 Task: Create a due date automation trigger when advanced on, on the wednesday of the week before a card is due add fields without custom field "Resume" set to a number lower or equal to 1 and lower than 10 at 11:00 AM.
Action: Mouse moved to (983, 72)
Screenshot: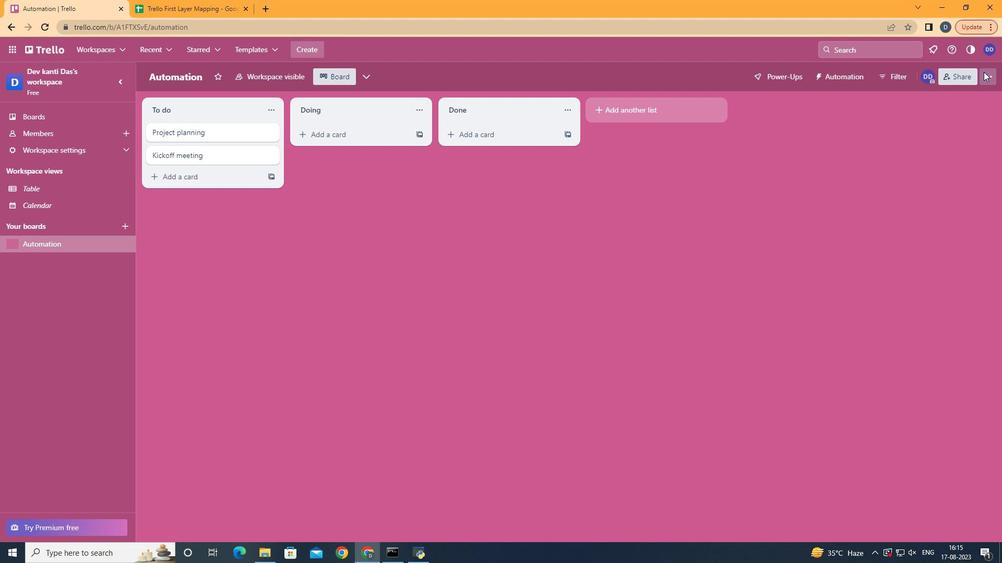 
Action: Mouse pressed left at (983, 72)
Screenshot: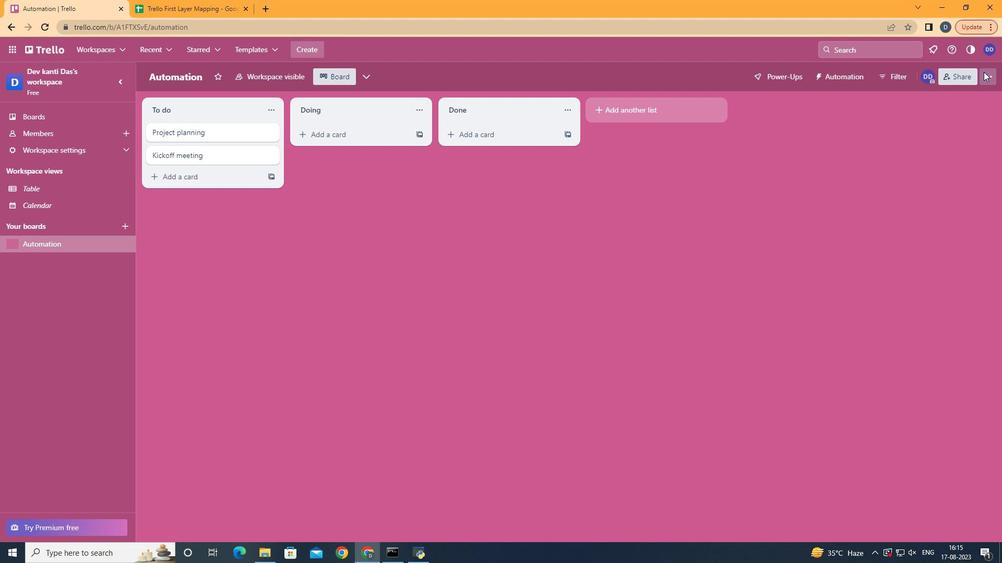 
Action: Mouse moved to (942, 216)
Screenshot: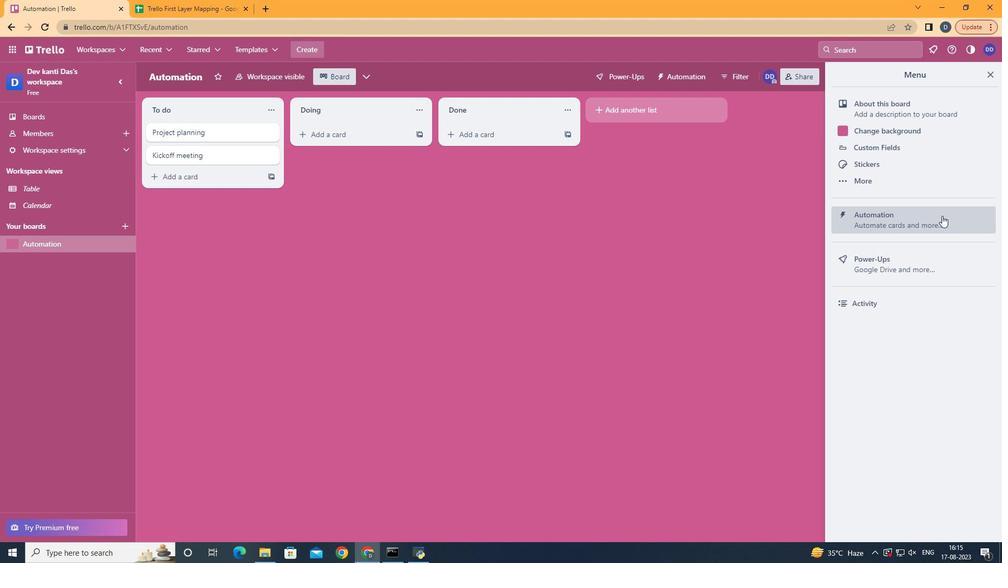 
Action: Mouse pressed left at (942, 216)
Screenshot: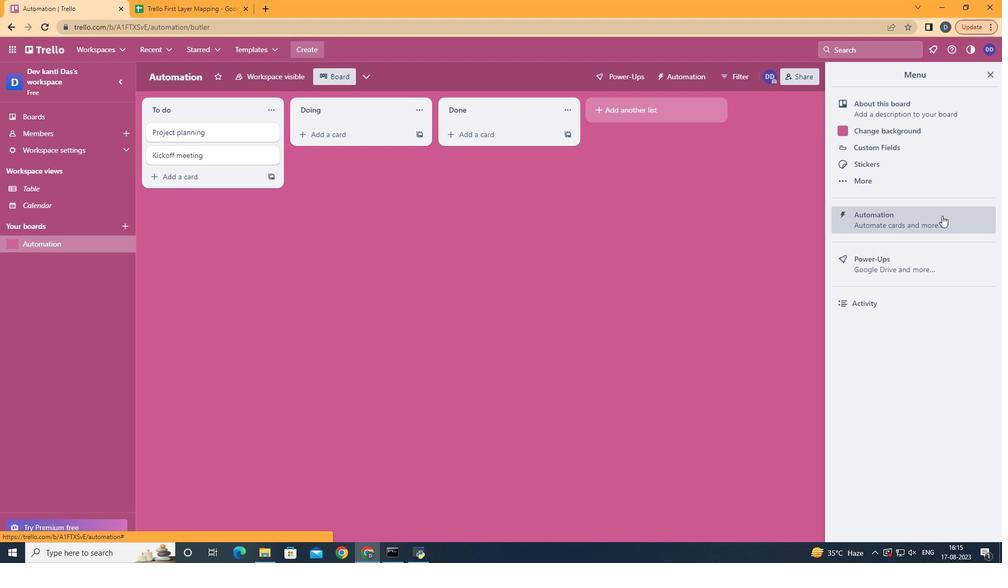 
Action: Mouse moved to (210, 217)
Screenshot: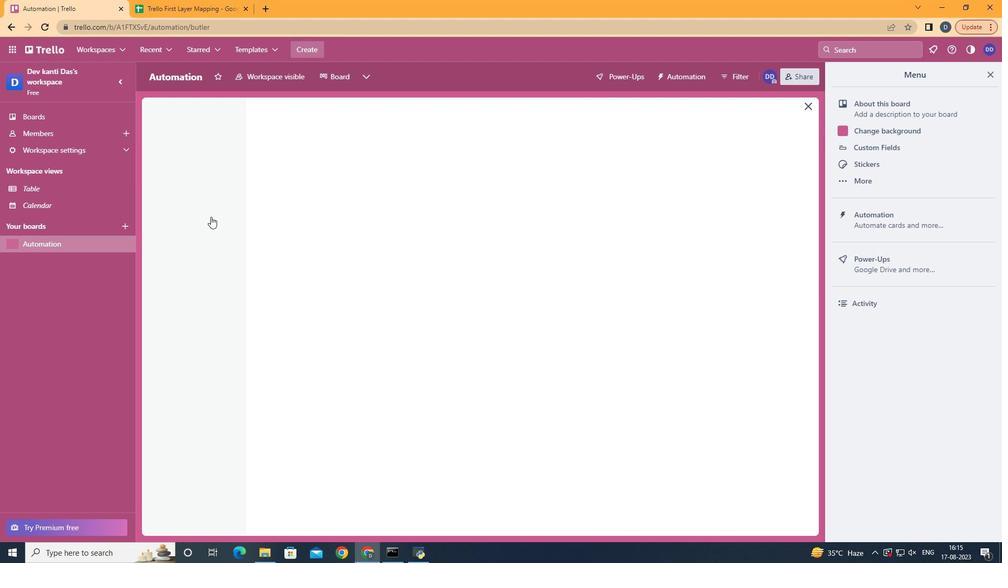 
Action: Mouse pressed left at (210, 217)
Screenshot: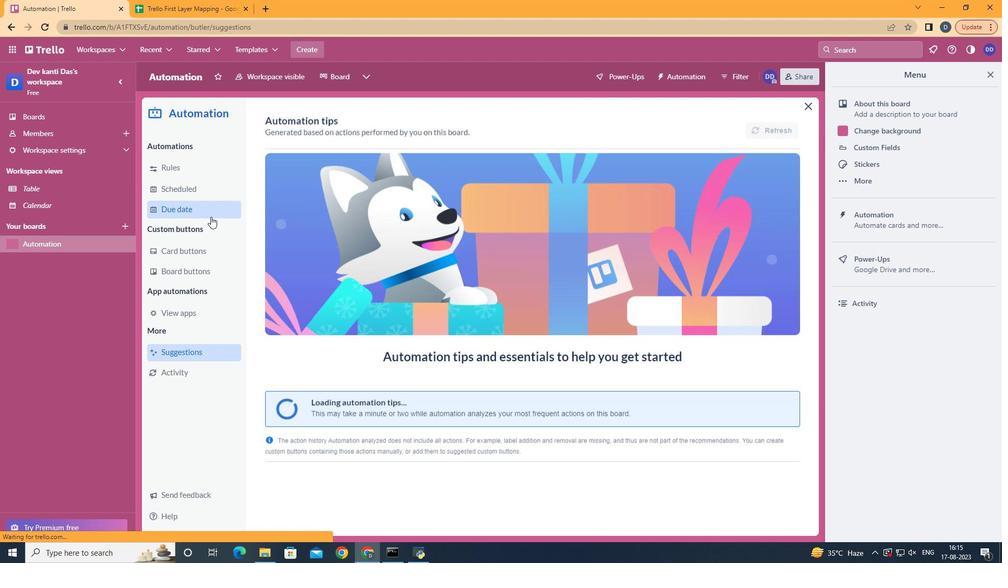 
Action: Mouse moved to (729, 125)
Screenshot: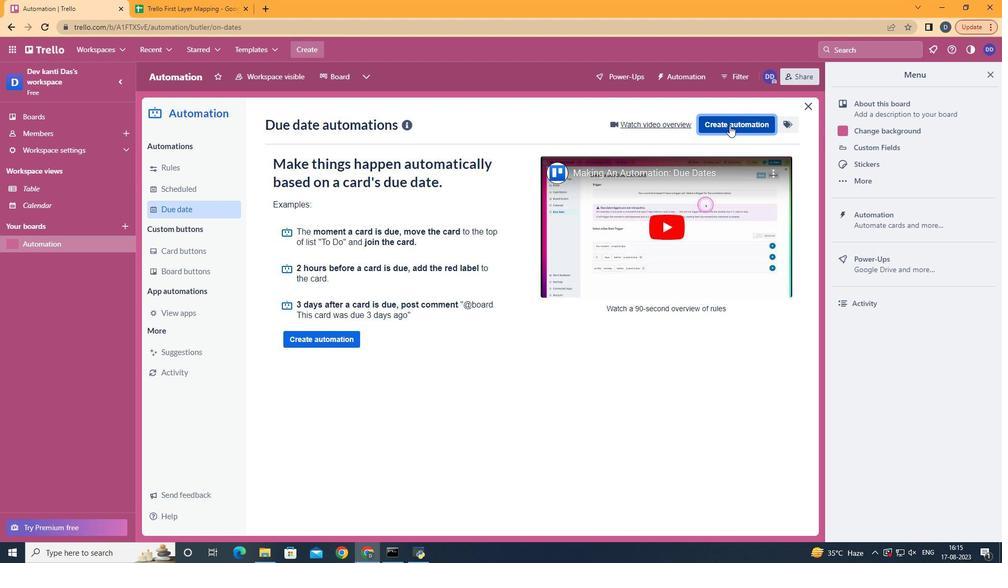 
Action: Mouse pressed left at (729, 125)
Screenshot: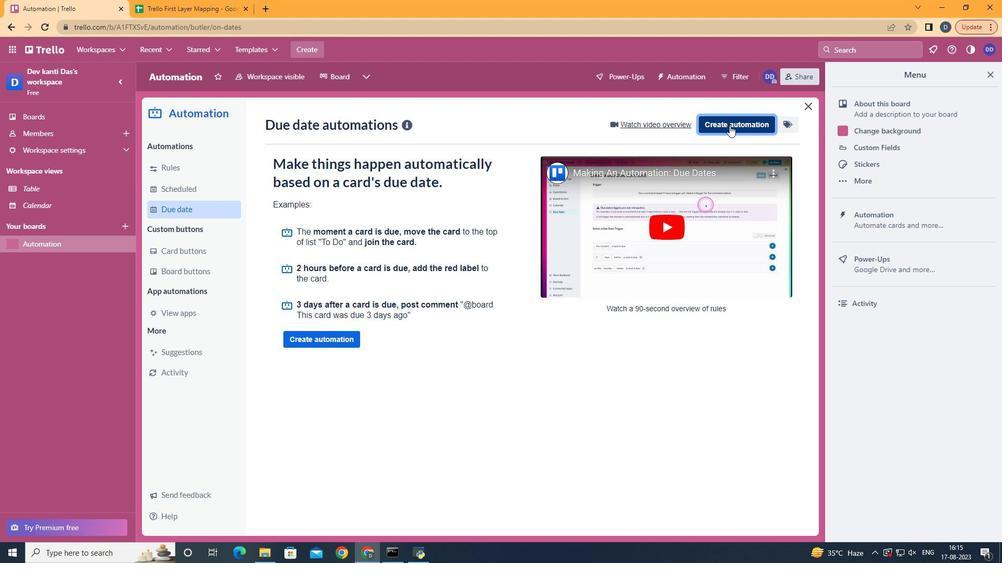 
Action: Mouse moved to (539, 232)
Screenshot: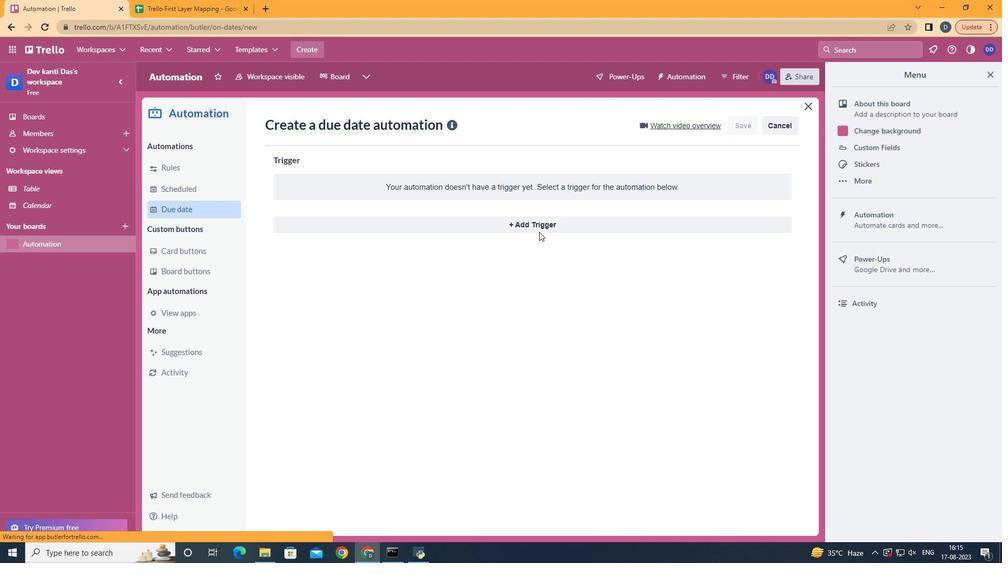 
Action: Mouse pressed left at (539, 232)
Screenshot: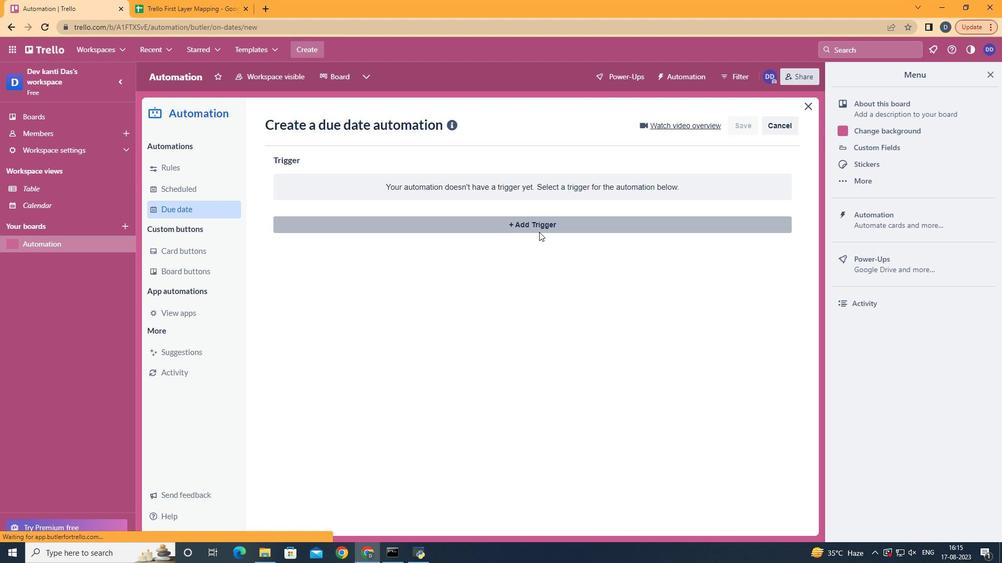 
Action: Mouse moved to (342, 318)
Screenshot: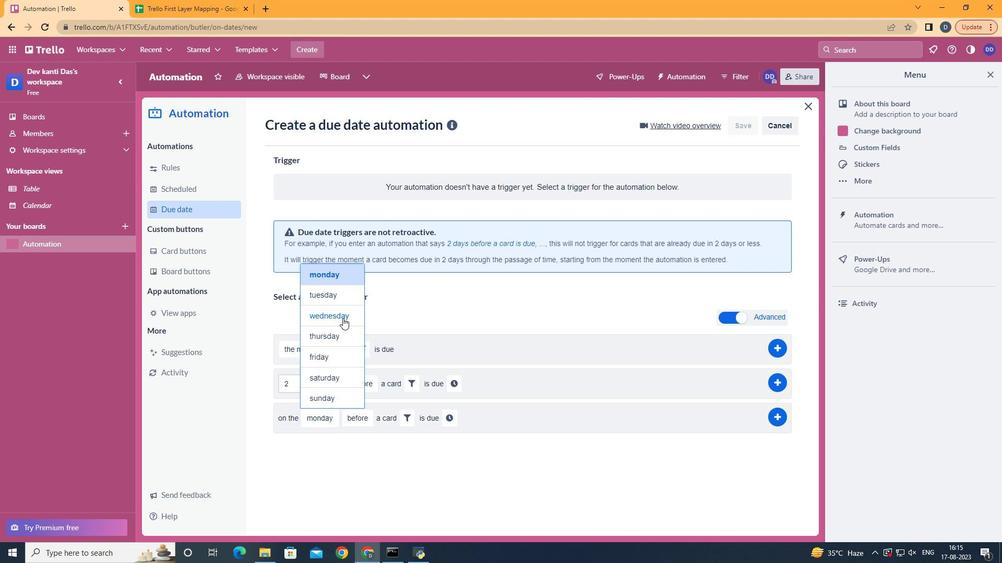 
Action: Mouse pressed left at (342, 318)
Screenshot: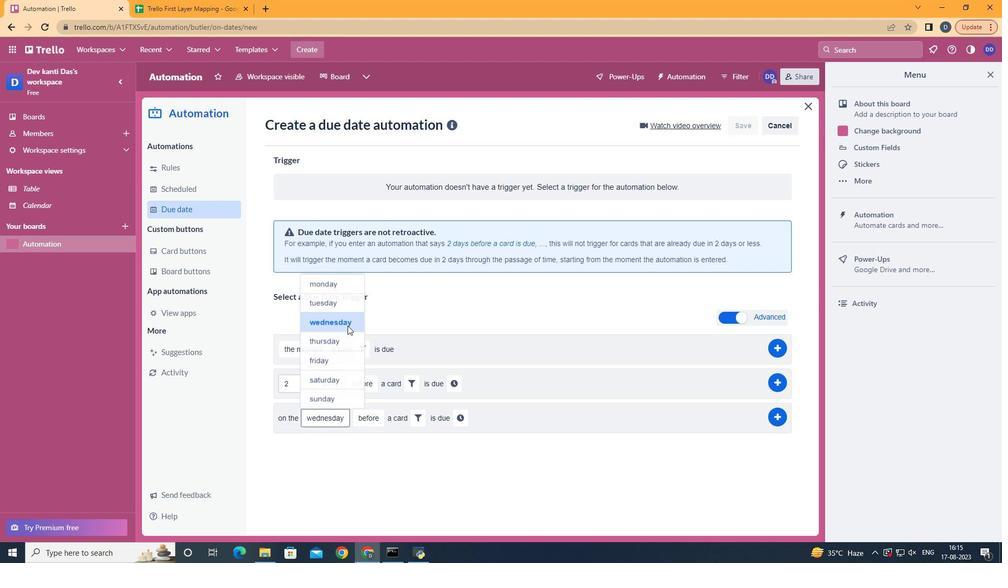 
Action: Mouse moved to (381, 499)
Screenshot: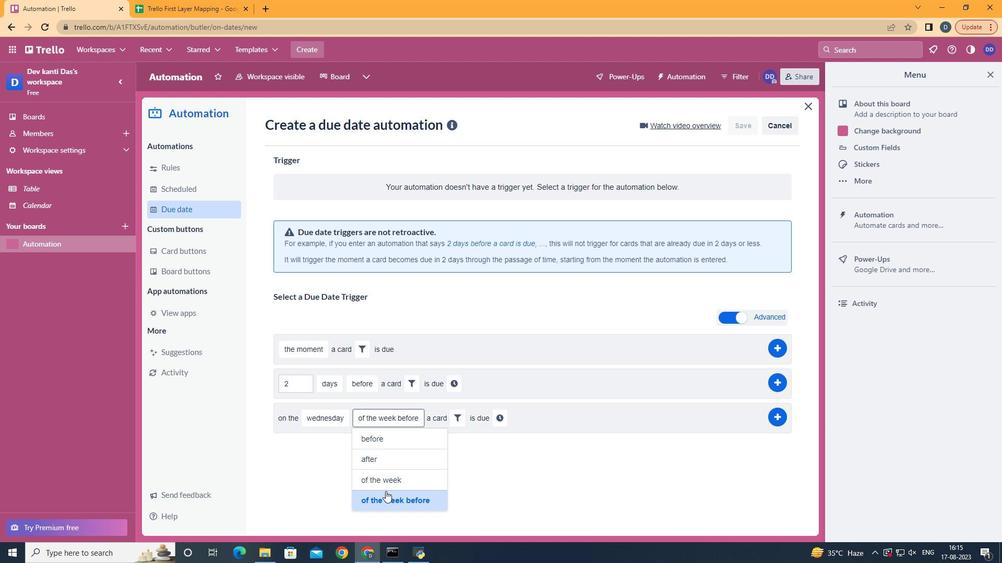 
Action: Mouse pressed left at (381, 499)
Screenshot: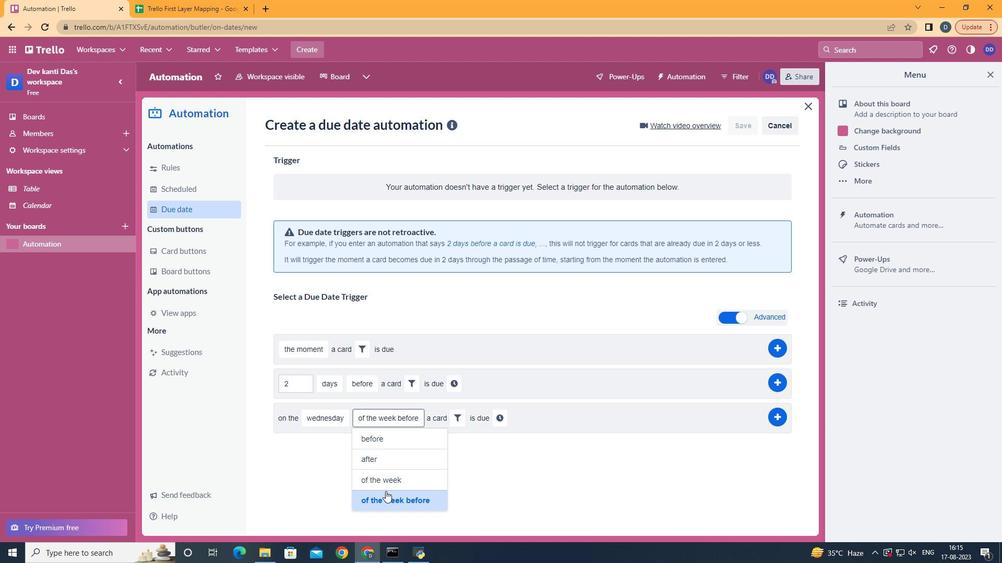 
Action: Mouse moved to (468, 416)
Screenshot: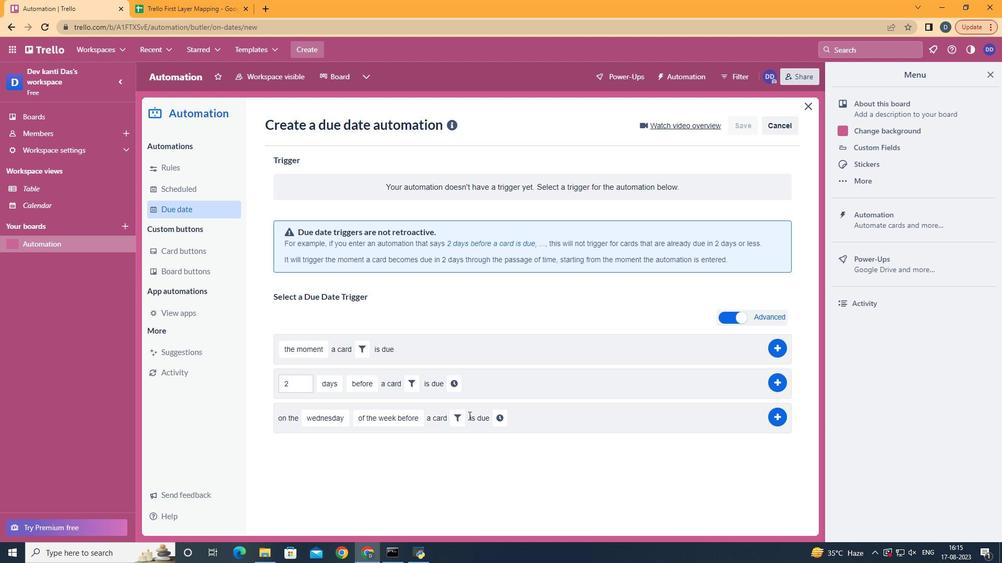 
Action: Mouse pressed left at (468, 416)
Screenshot: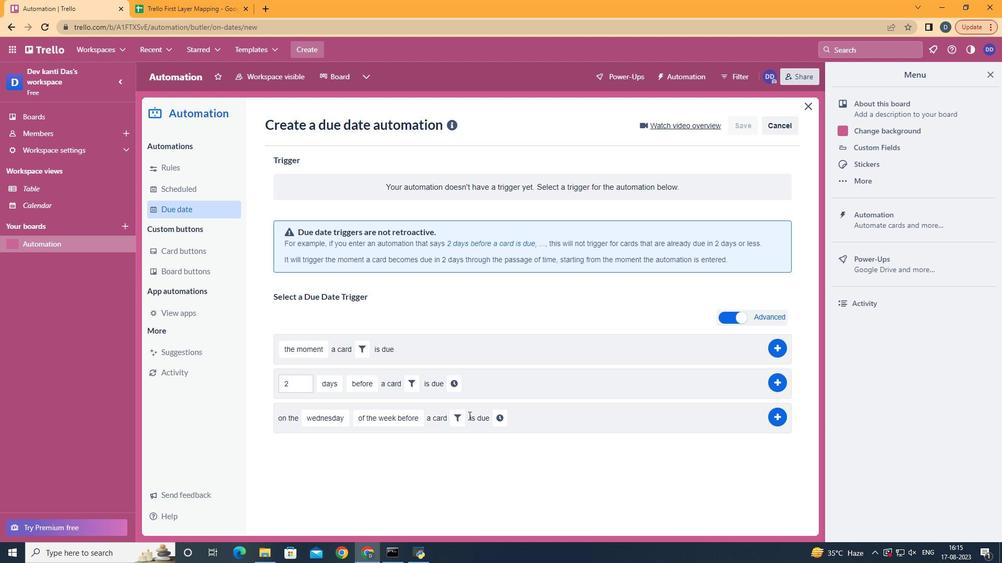 
Action: Mouse moved to (465, 416)
Screenshot: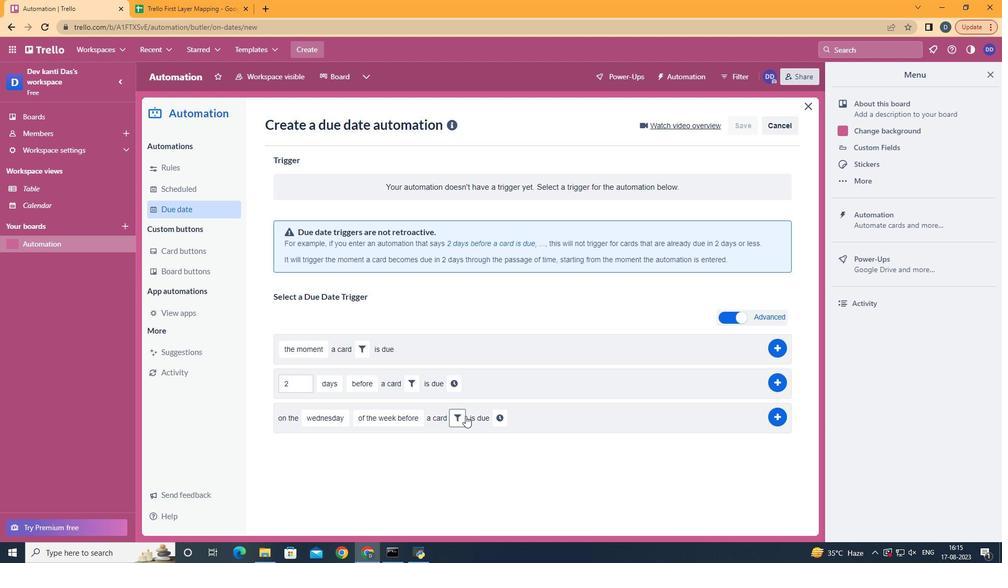 
Action: Mouse pressed left at (465, 416)
Screenshot: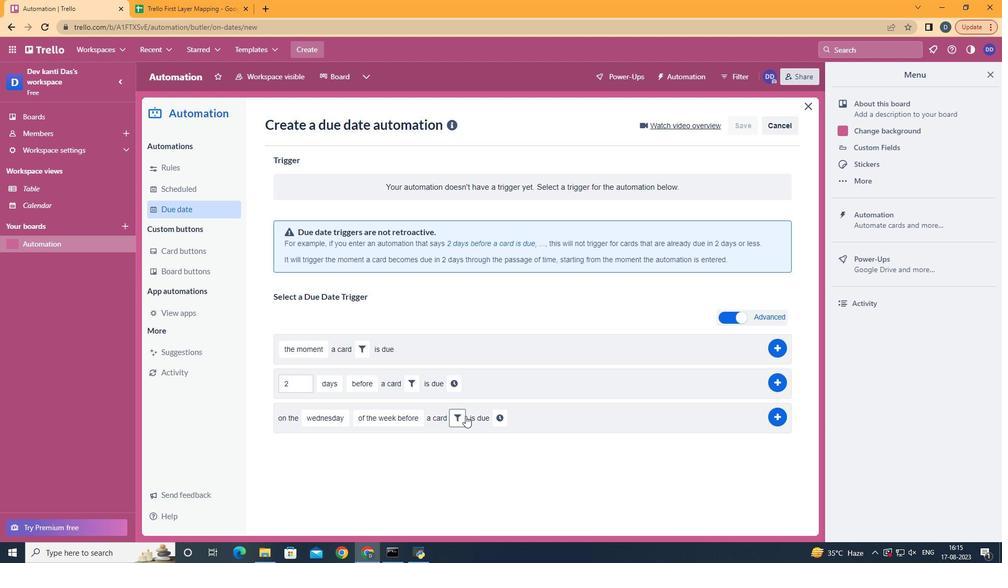 
Action: Mouse moved to (628, 453)
Screenshot: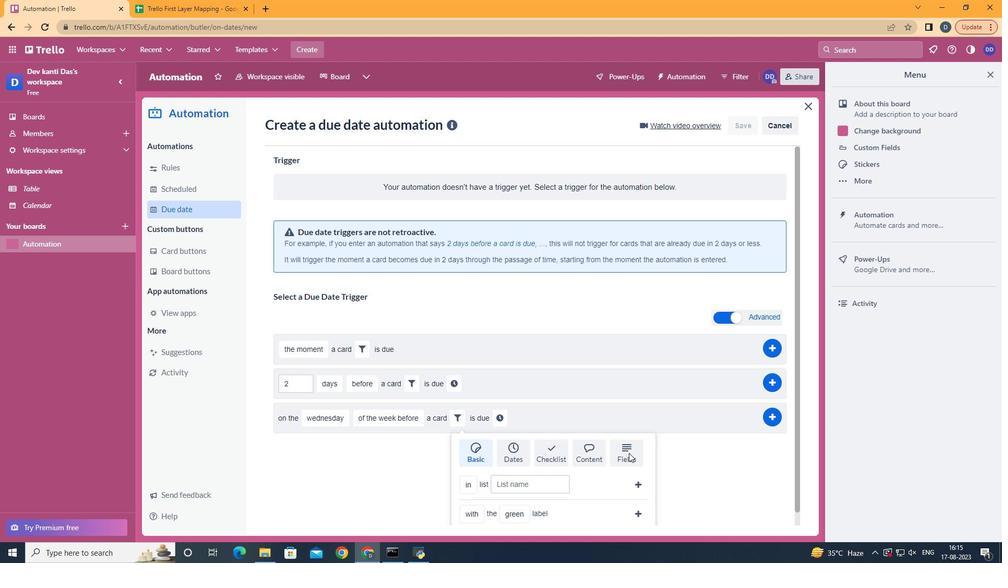 
Action: Mouse pressed left at (628, 453)
Screenshot: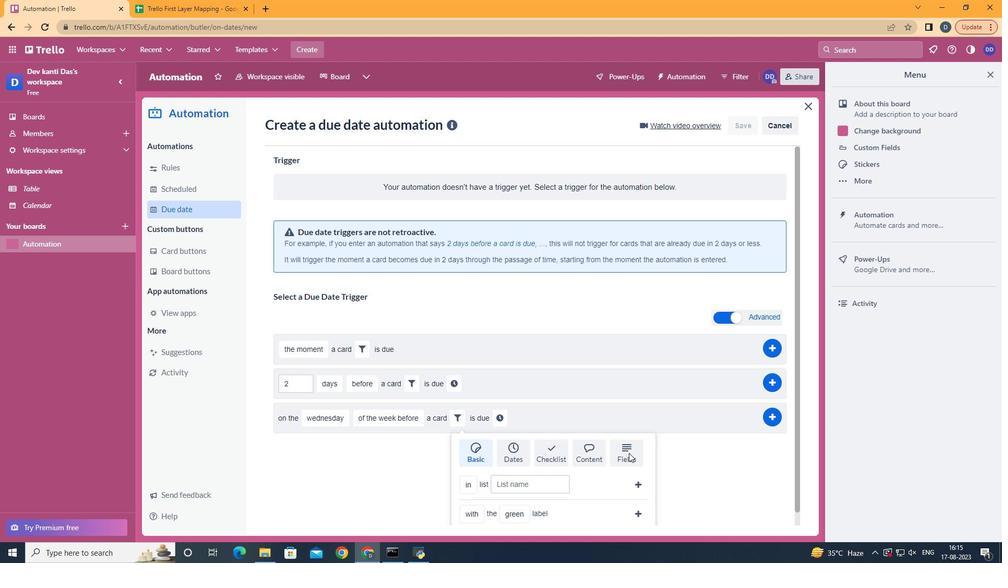 
Action: Mouse scrolled (628, 453) with delta (0, 0)
Screenshot: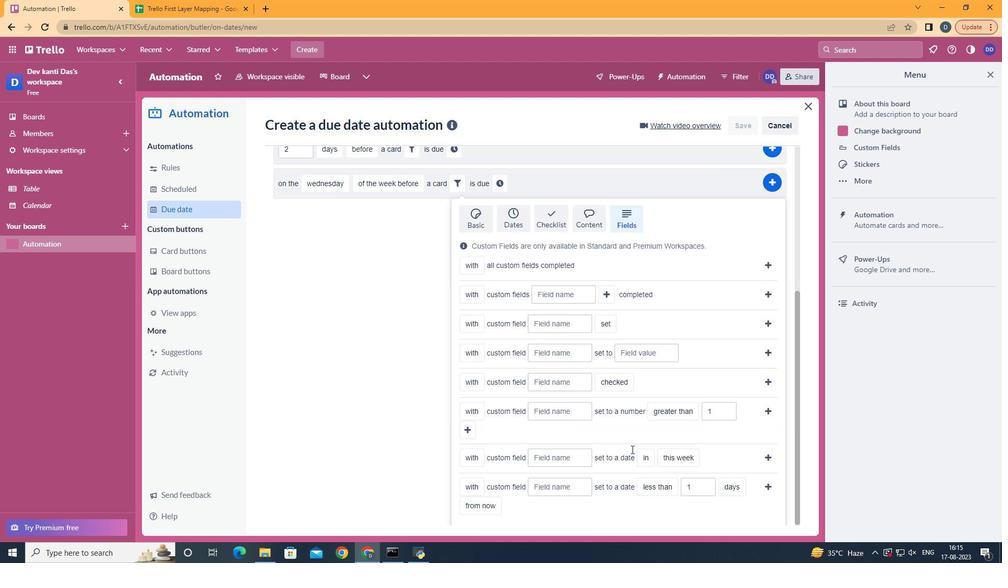 
Action: Mouse scrolled (628, 452) with delta (0, -1)
Screenshot: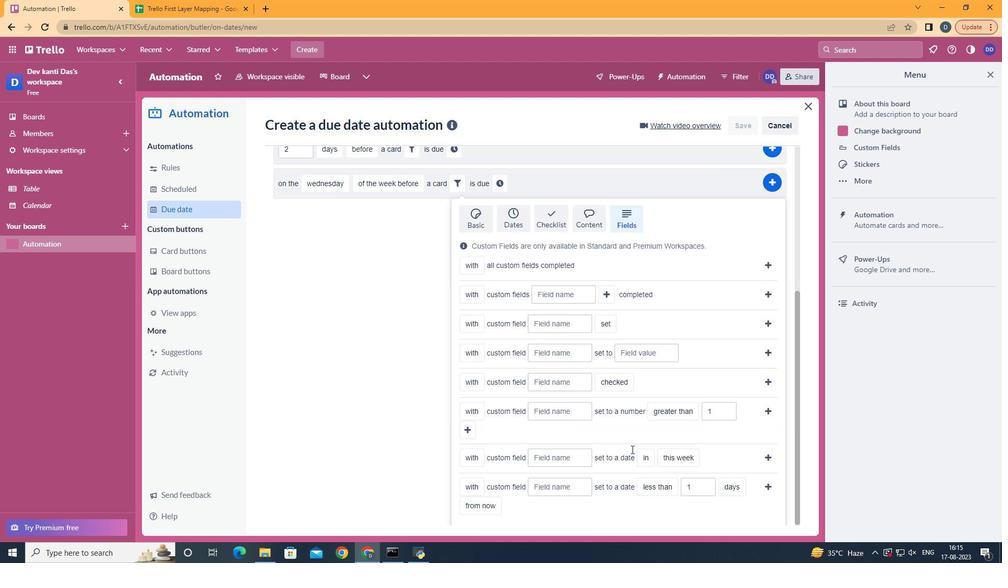 
Action: Mouse scrolled (628, 452) with delta (0, -1)
Screenshot: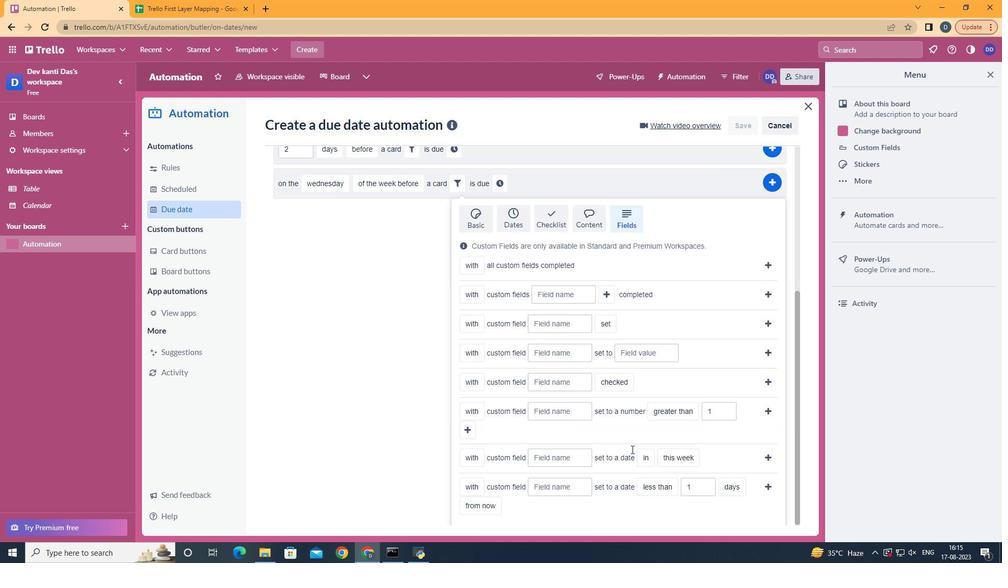 
Action: Mouse scrolled (628, 452) with delta (0, -1)
Screenshot: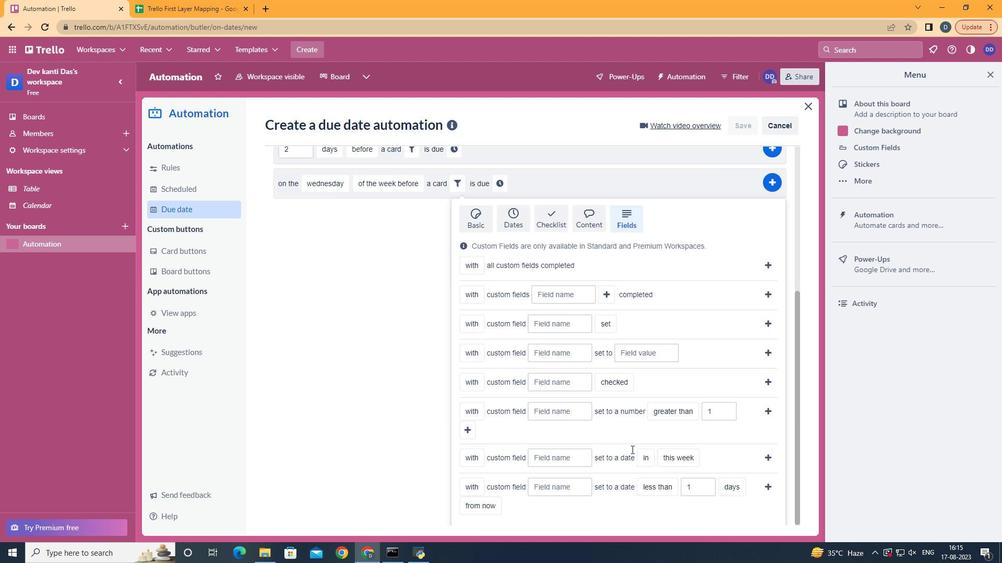 
Action: Mouse scrolled (628, 453) with delta (0, 0)
Screenshot: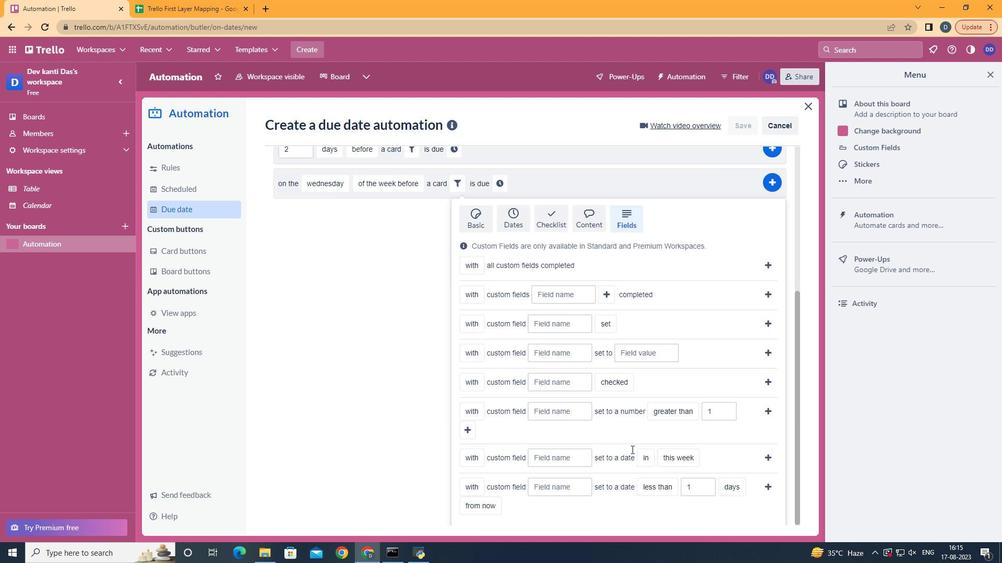 
Action: Mouse moved to (489, 453)
Screenshot: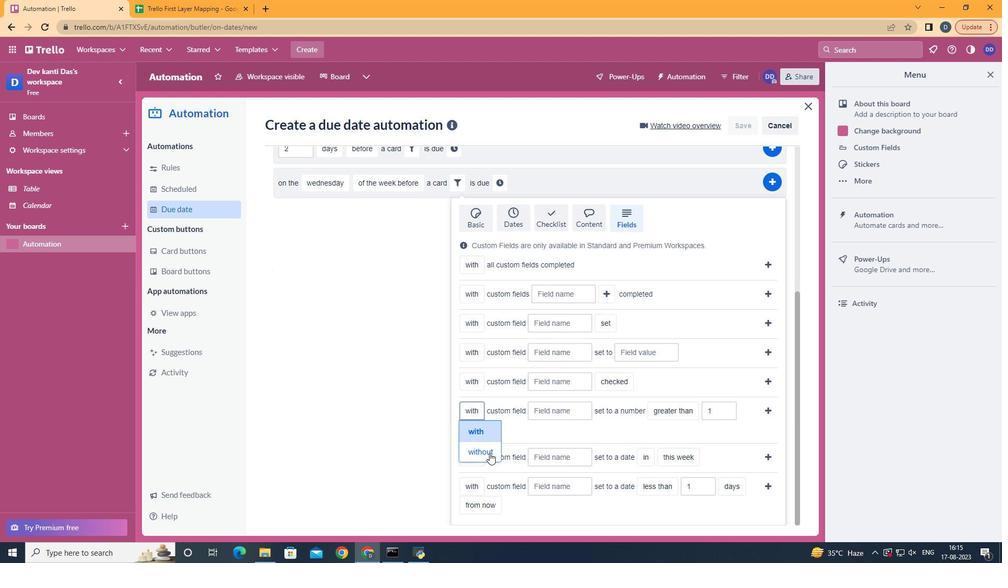 
Action: Mouse pressed left at (489, 453)
Screenshot: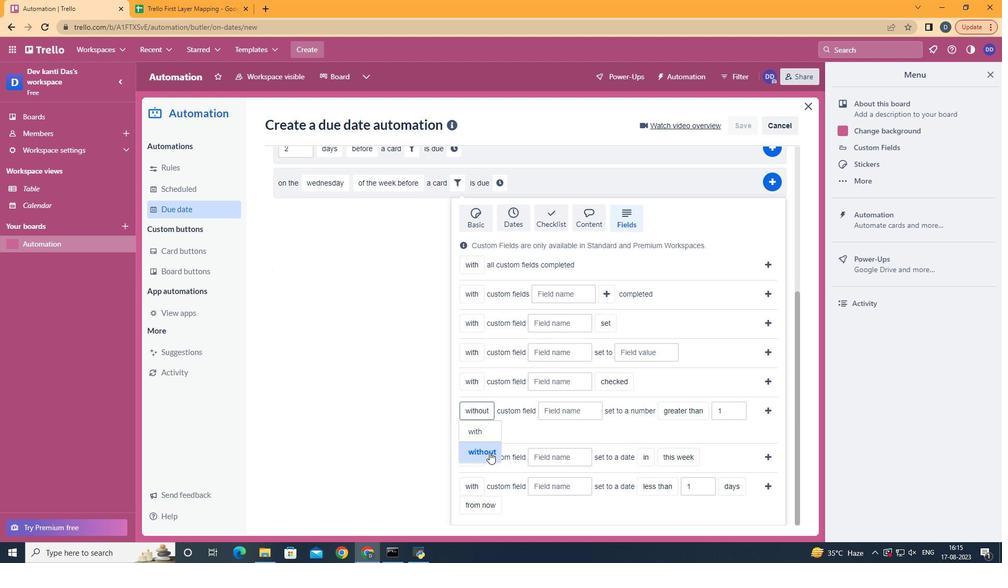 
Action: Mouse moved to (582, 406)
Screenshot: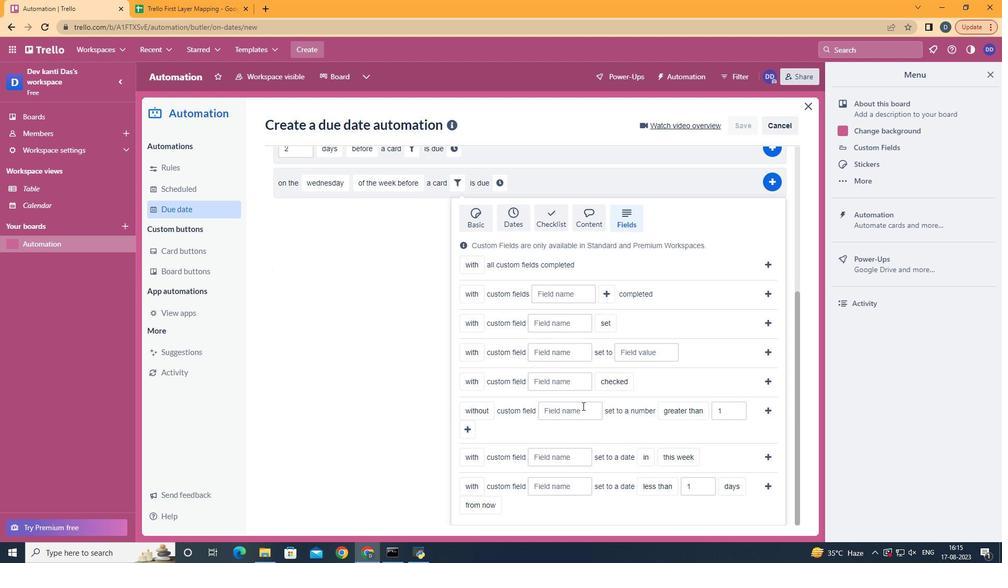 
Action: Mouse pressed left at (582, 406)
Screenshot: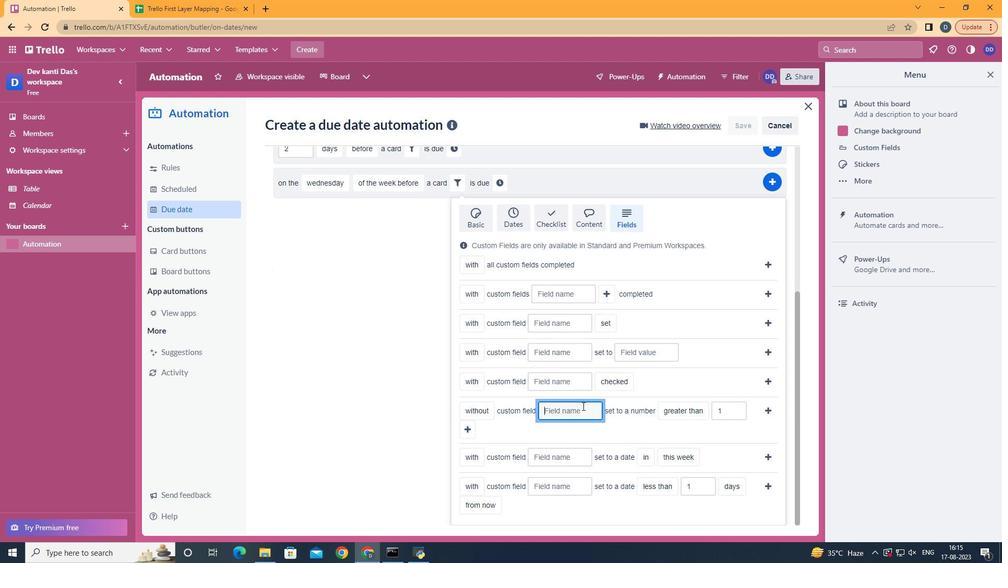 
Action: Key pressed <Key.shift>Resume
Screenshot: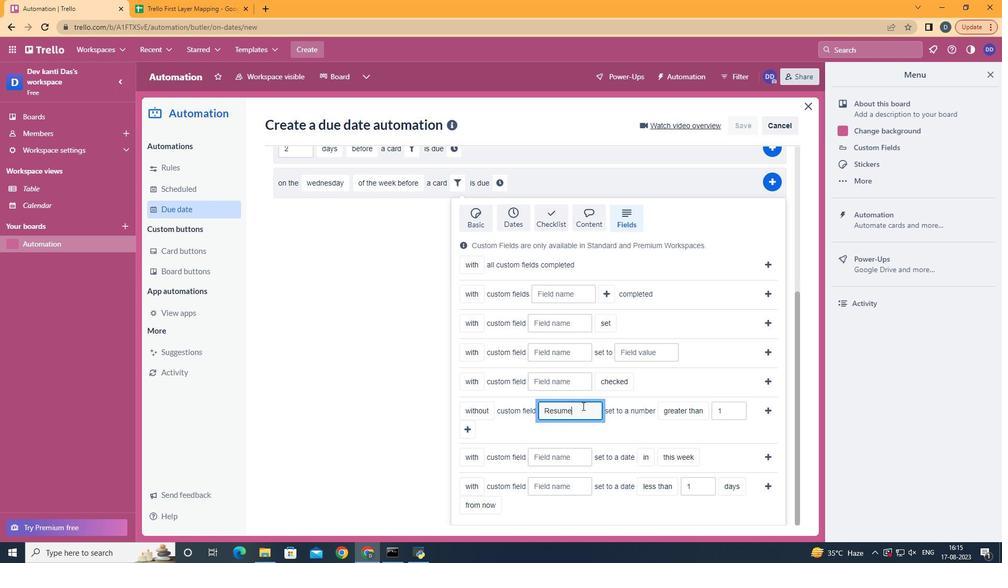
Action: Mouse moved to (699, 499)
Screenshot: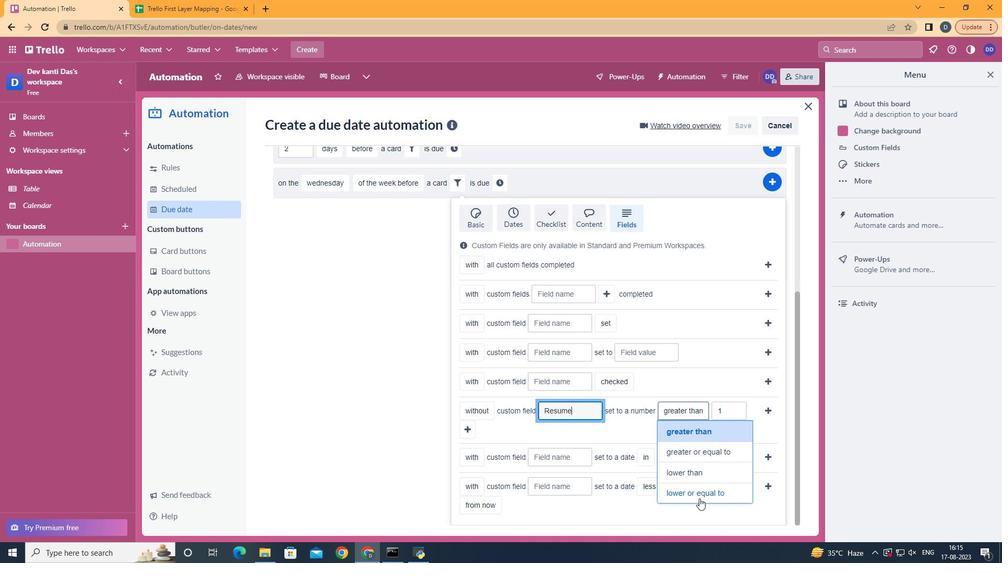 
Action: Mouse pressed left at (699, 499)
Screenshot: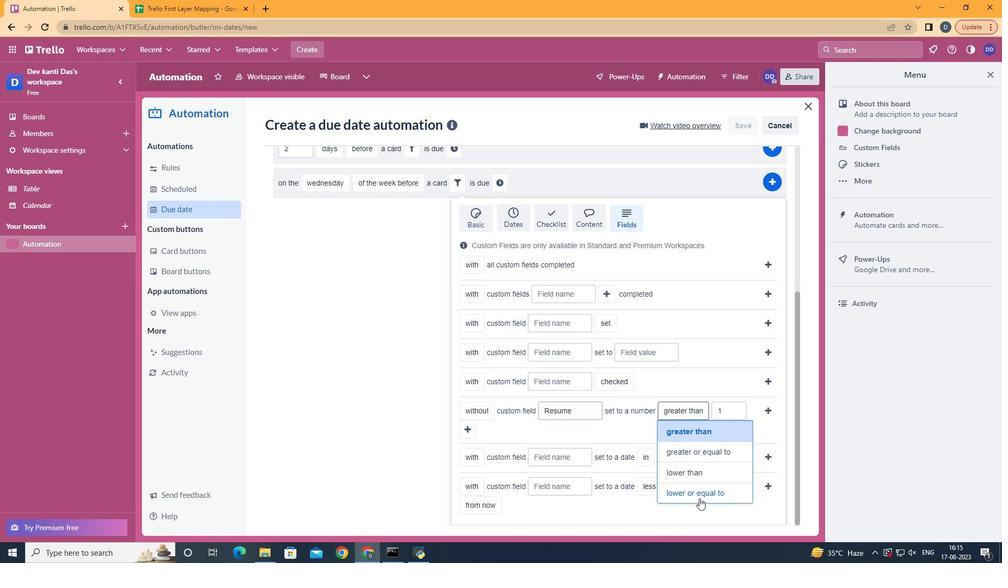 
Action: Mouse moved to (502, 430)
Screenshot: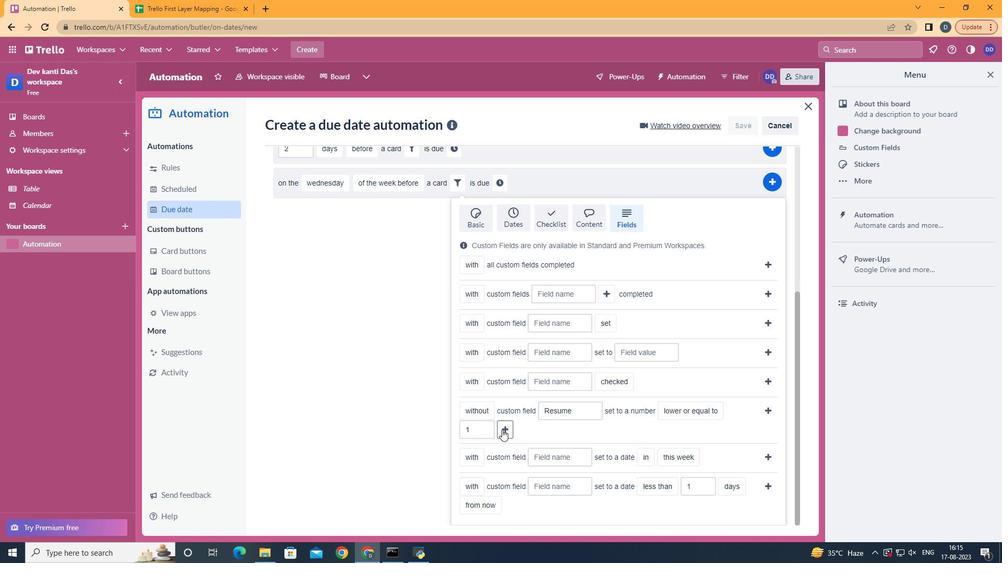 
Action: Mouse pressed left at (502, 430)
Screenshot: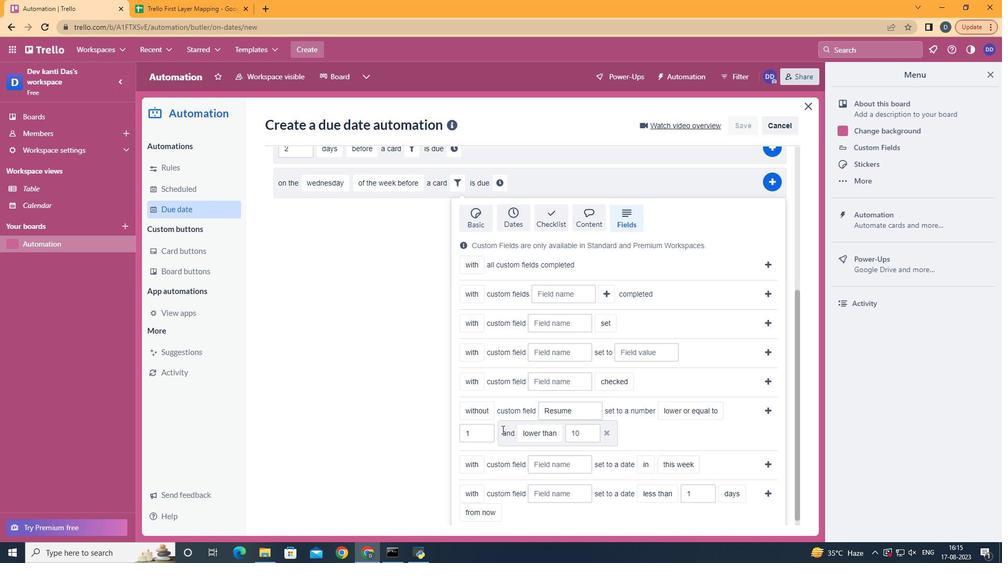 
Action: Mouse moved to (773, 411)
Screenshot: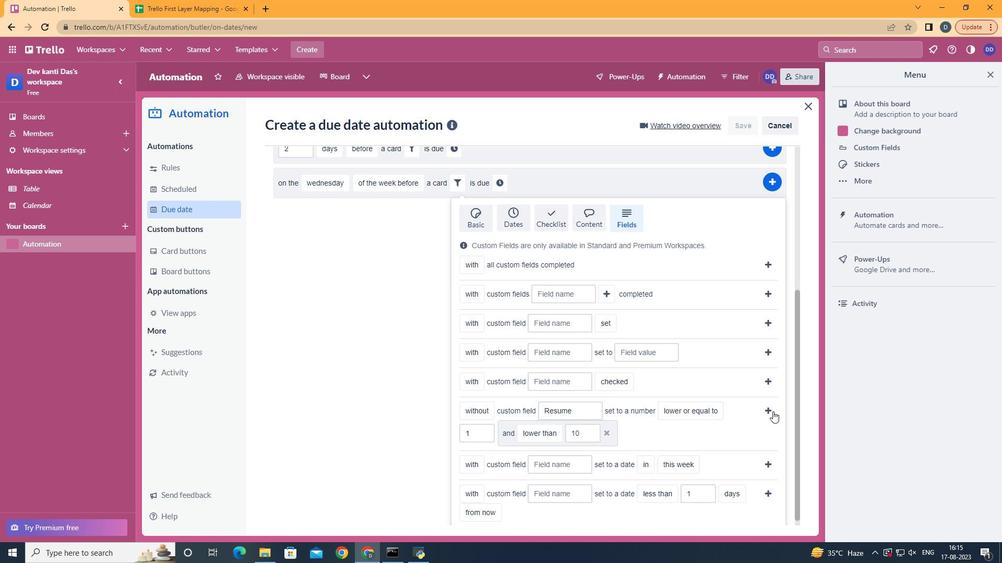 
Action: Mouse pressed left at (773, 411)
Screenshot: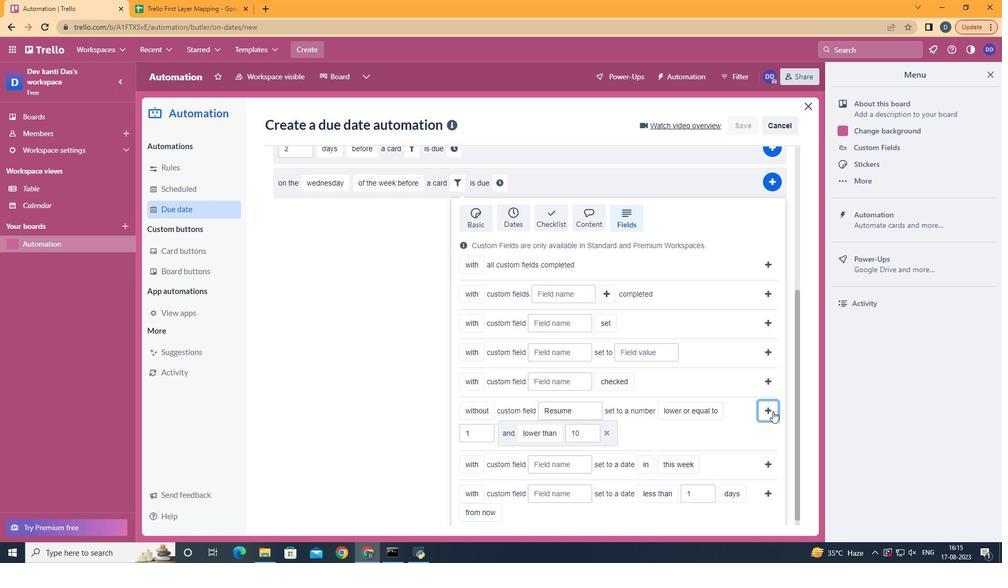 
Action: Mouse moved to (325, 436)
Screenshot: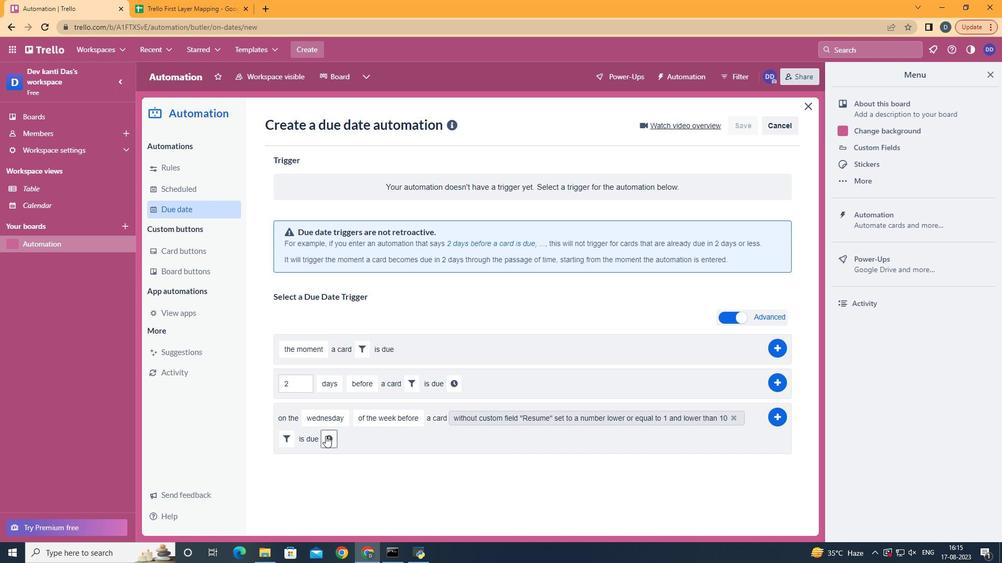 
Action: Mouse pressed left at (325, 436)
Screenshot: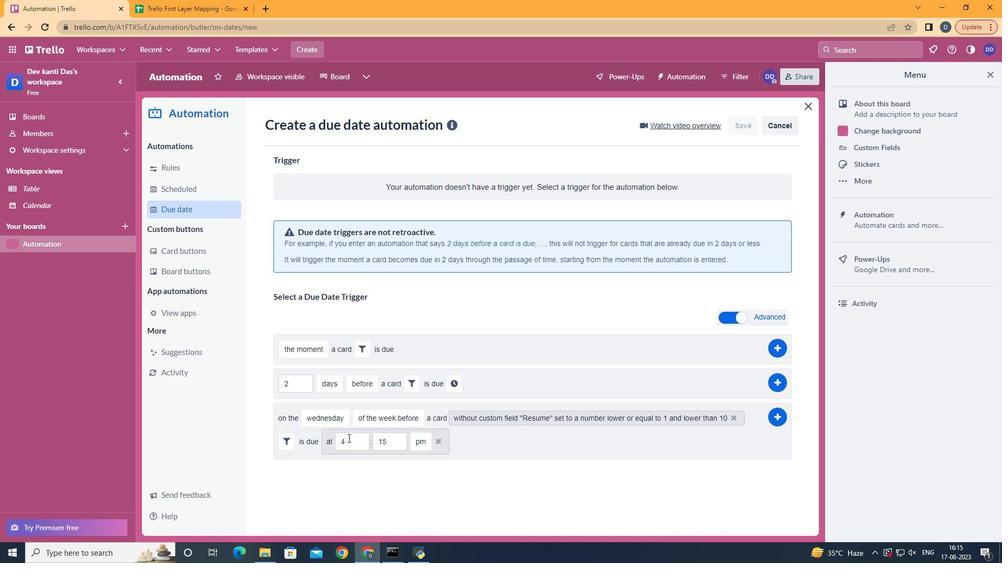 
Action: Mouse moved to (351, 439)
Screenshot: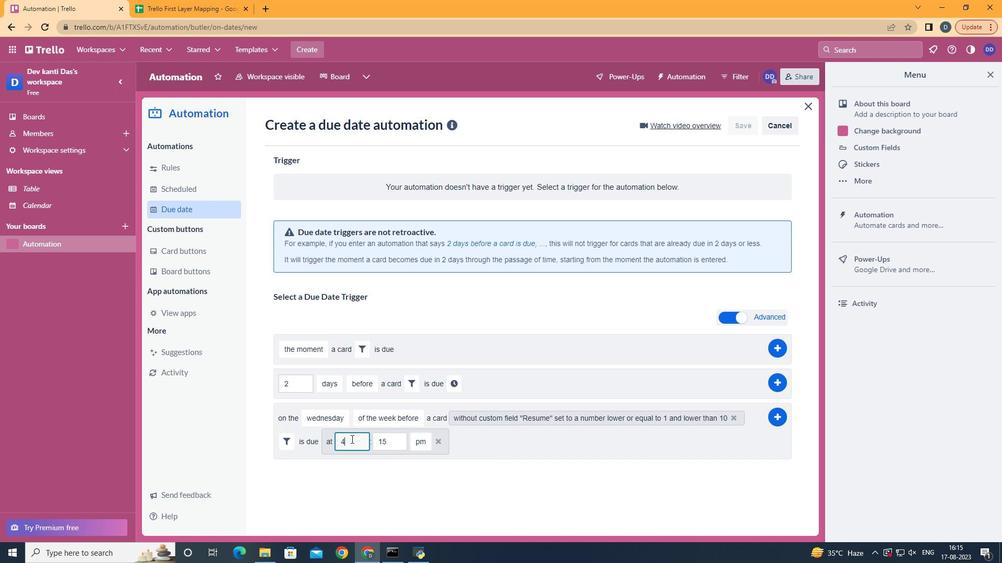 
Action: Mouse pressed left at (351, 439)
Screenshot: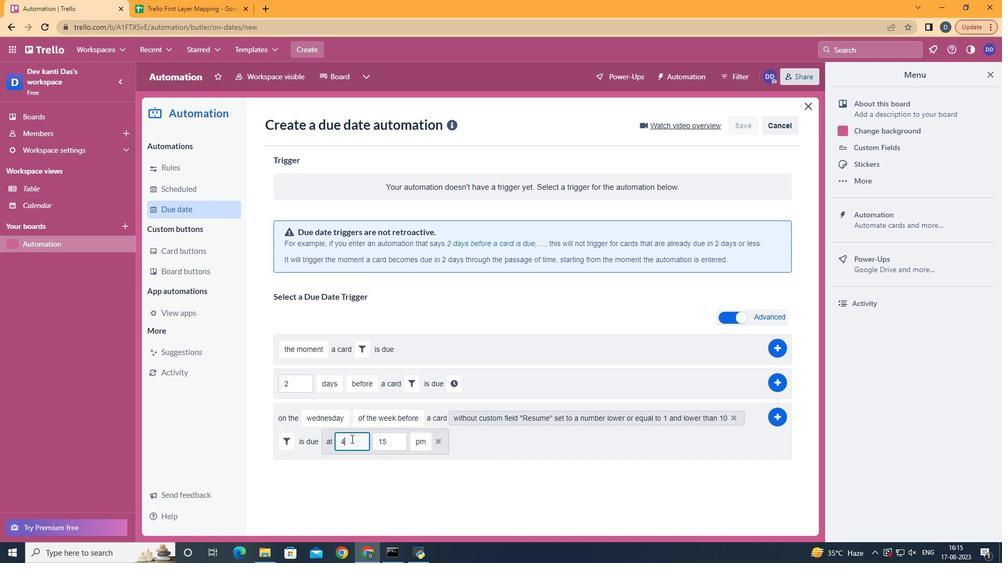 
Action: Key pressed <Key.backspace>11
Screenshot: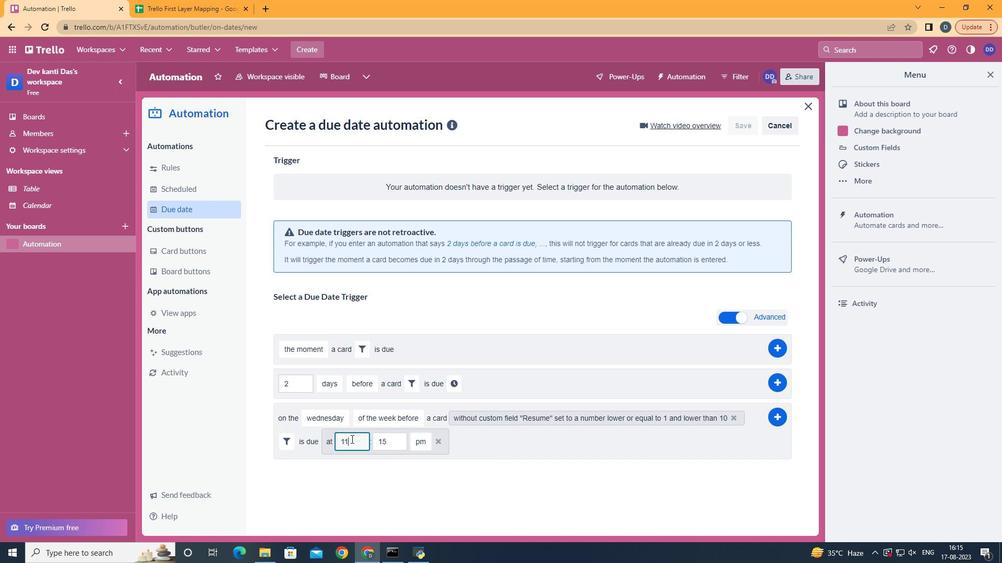 
Action: Mouse moved to (393, 444)
Screenshot: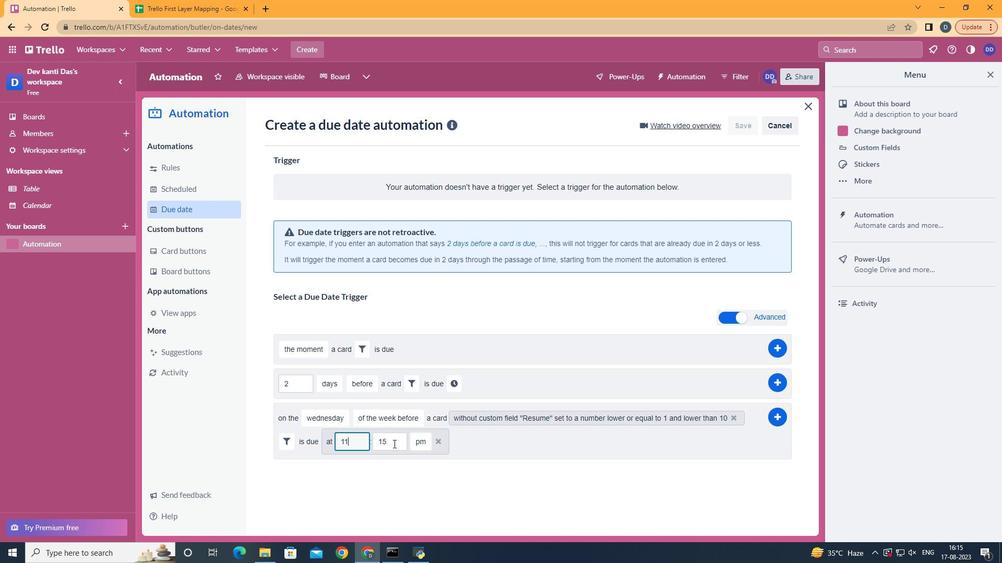 
Action: Mouse pressed left at (393, 444)
Screenshot: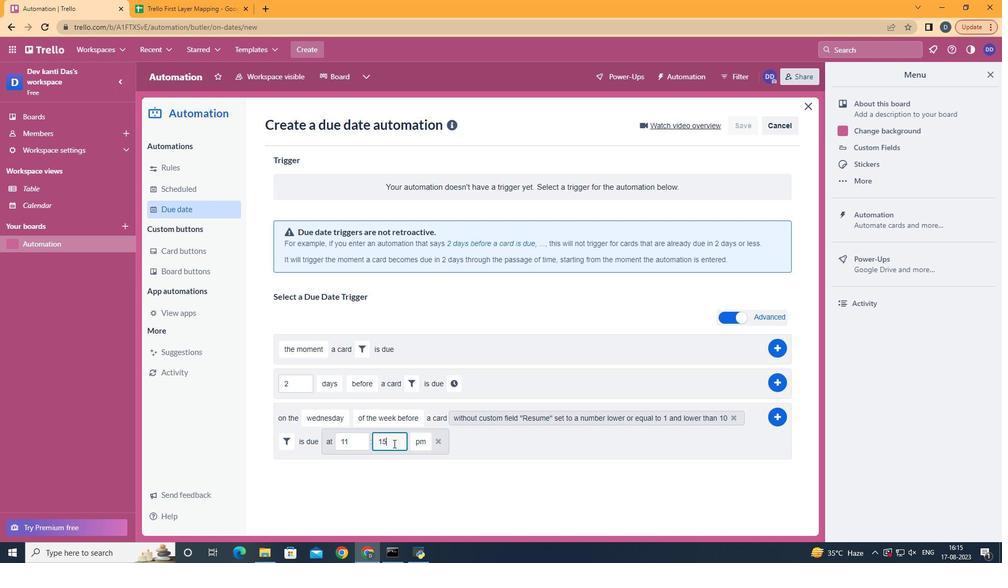 
Action: Mouse moved to (392, 444)
Screenshot: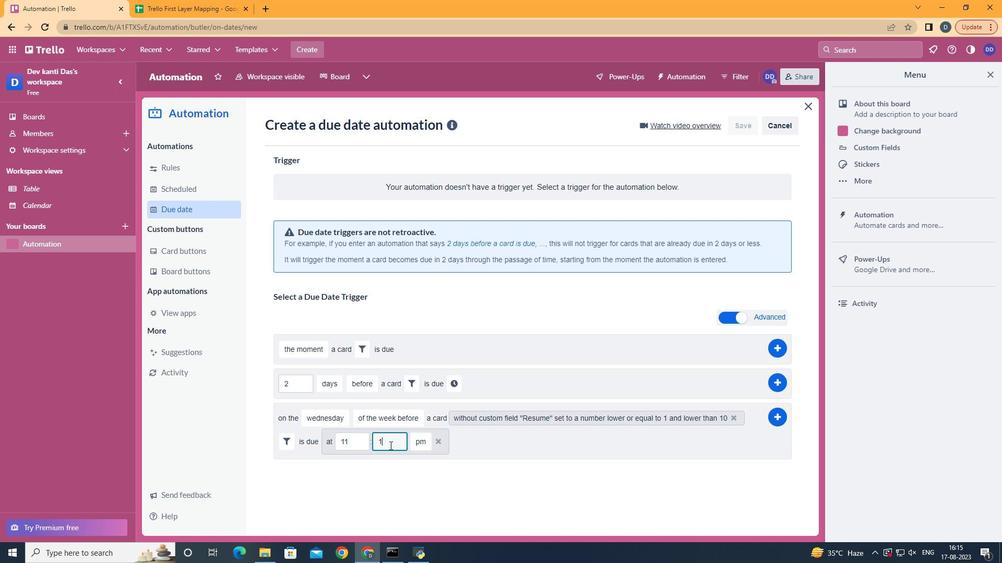 
Action: Key pressed <Key.backspace>
Screenshot: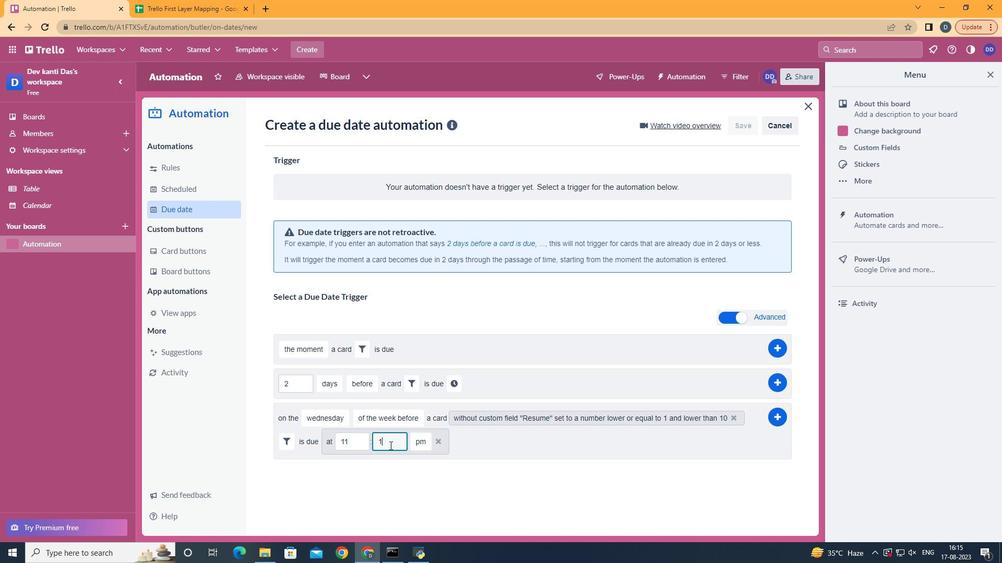 
Action: Mouse moved to (389, 445)
Screenshot: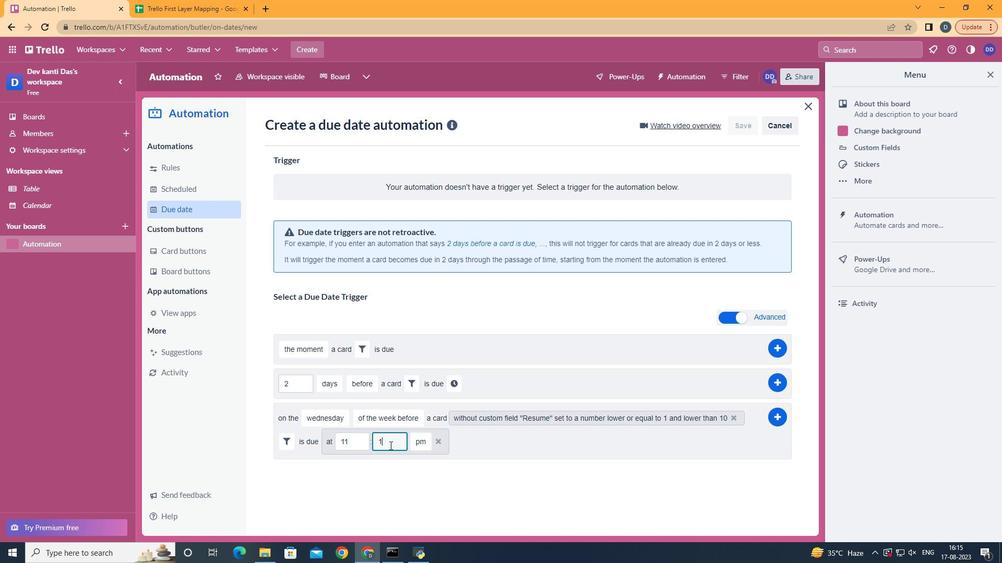 
Action: Key pressed <Key.backspace>00
Screenshot: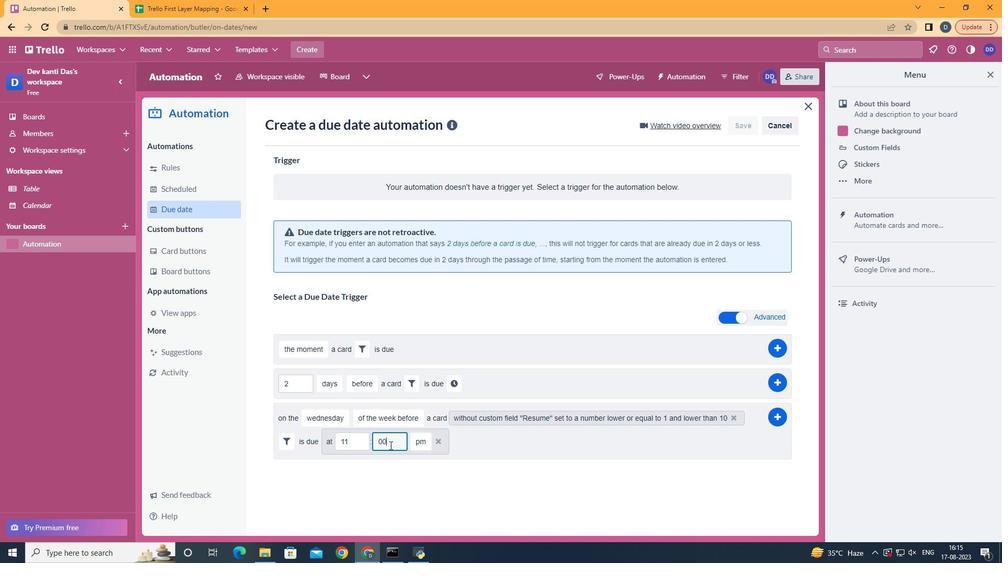 
Action: Mouse moved to (420, 465)
Screenshot: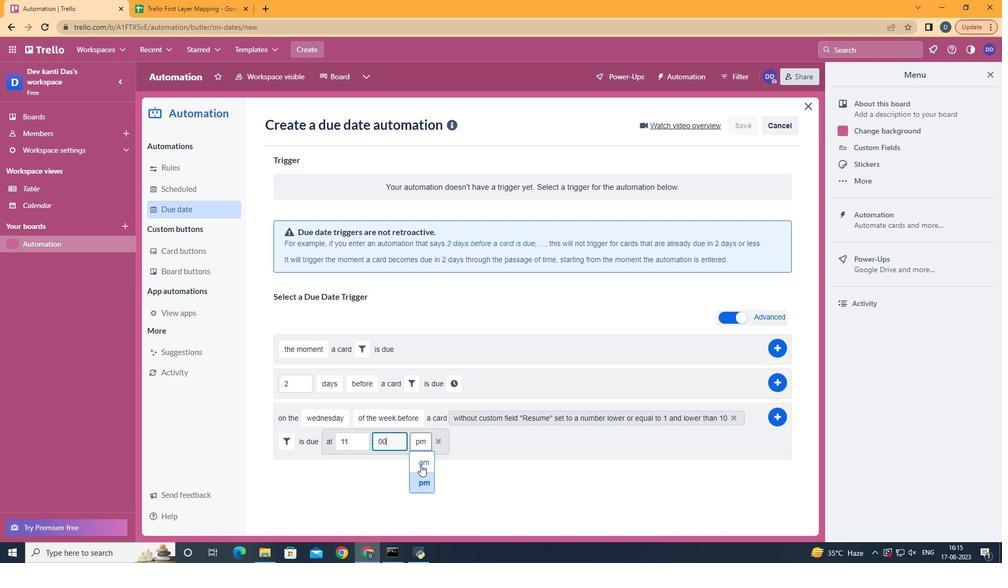 
Action: Mouse pressed left at (420, 465)
Screenshot: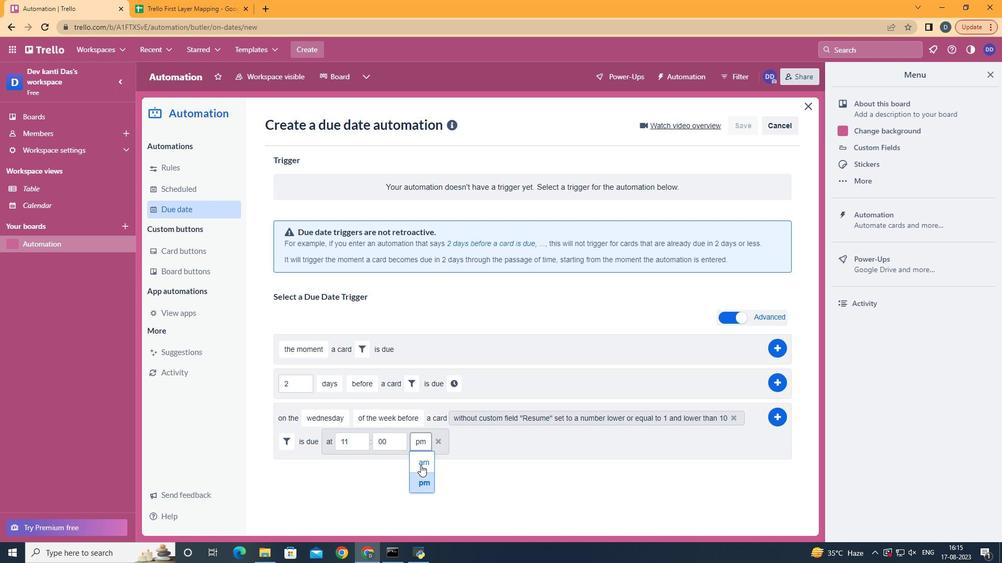 
Action: Mouse moved to (783, 414)
Screenshot: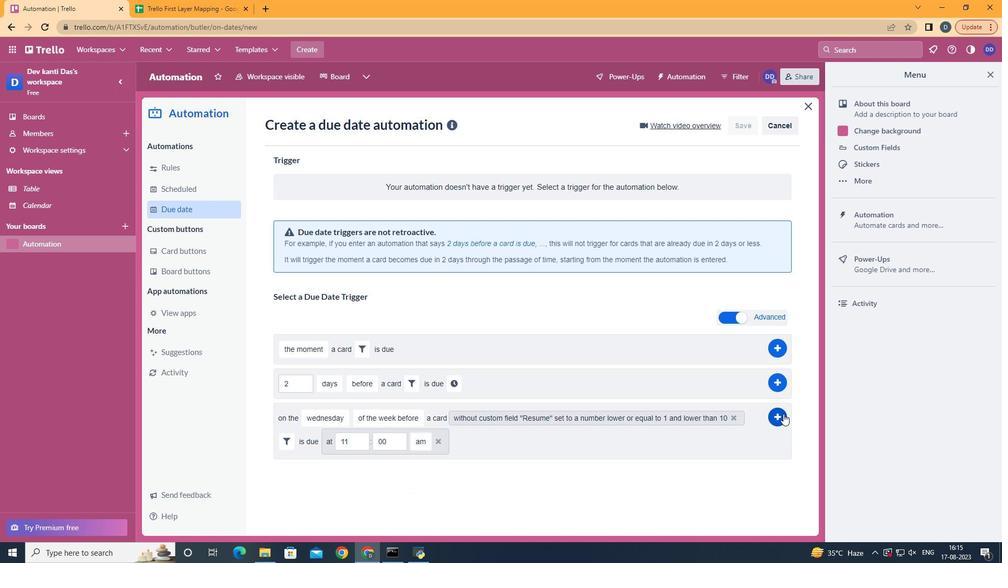 
Action: Mouse pressed left at (783, 414)
Screenshot: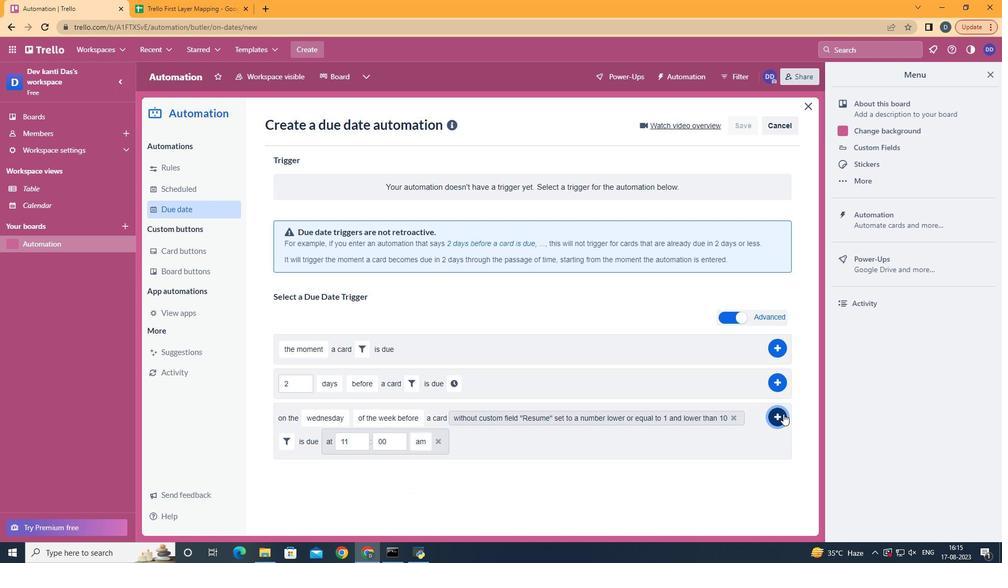 
